 Task: Set the mosaic alignment for the mosaic video sub source to the right.
Action: Mouse moved to (103, 13)
Screenshot: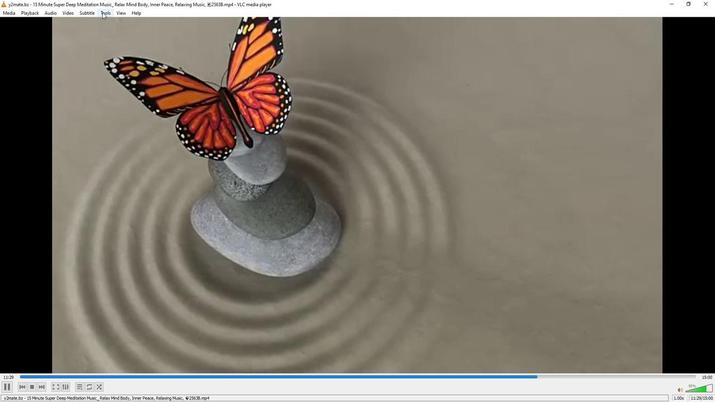 
Action: Mouse pressed left at (103, 13)
Screenshot: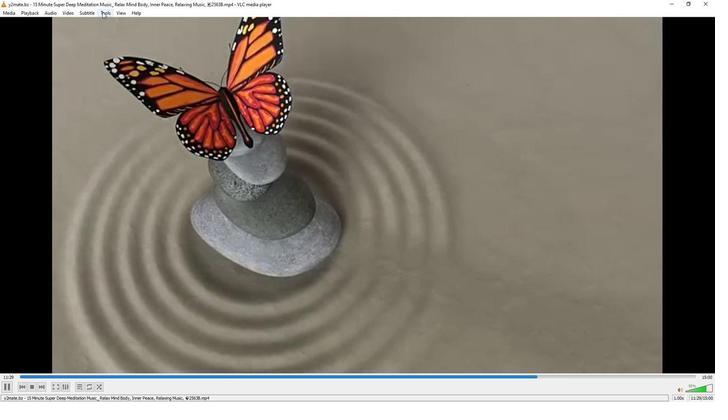 
Action: Mouse moved to (122, 105)
Screenshot: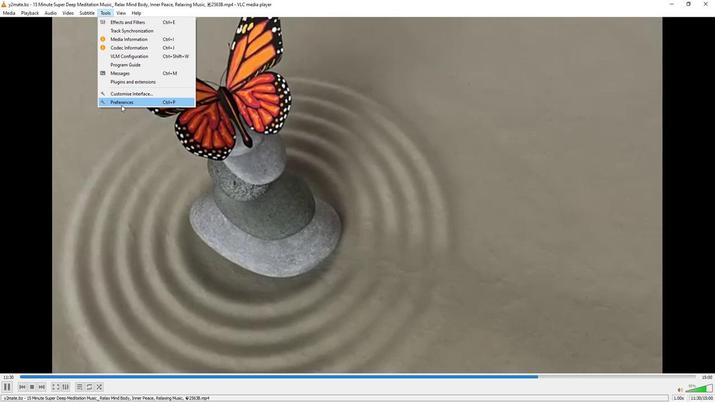 
Action: Mouse pressed left at (122, 105)
Screenshot: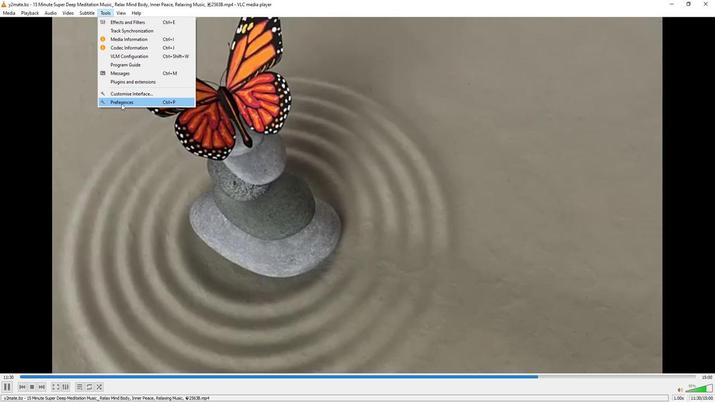 
Action: Mouse moved to (238, 328)
Screenshot: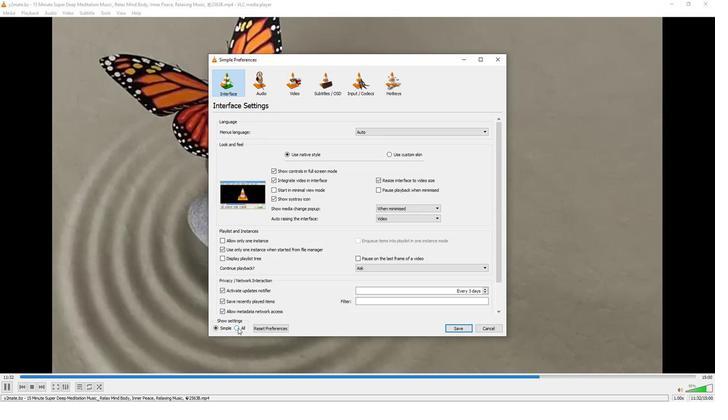 
Action: Mouse pressed left at (238, 328)
Screenshot: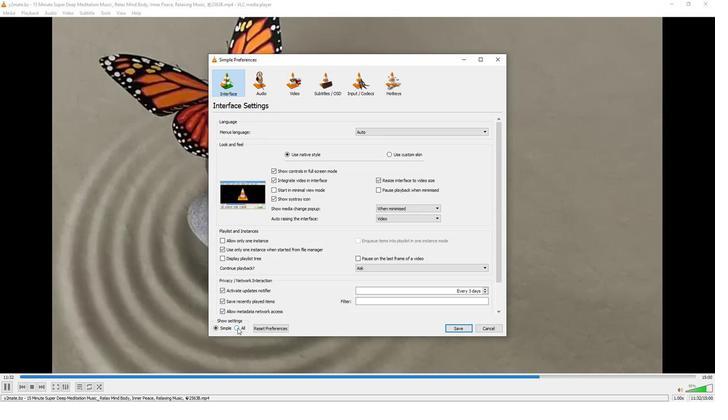 
Action: Mouse moved to (240, 294)
Screenshot: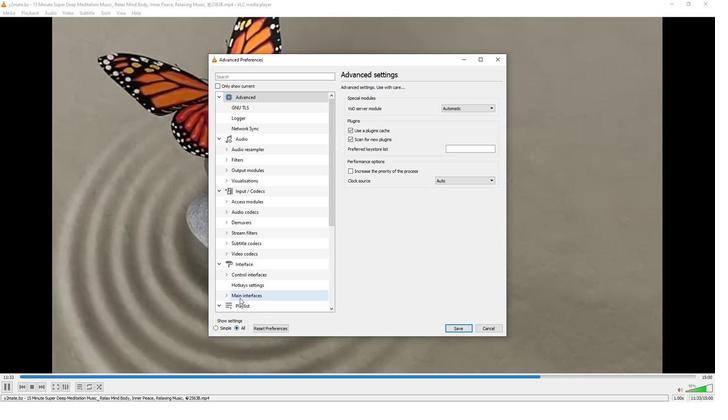 
Action: Mouse scrolled (240, 294) with delta (0, 0)
Screenshot: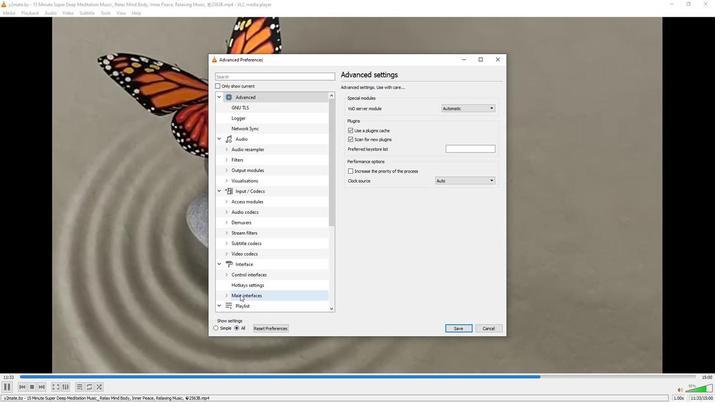 
Action: Mouse scrolled (240, 294) with delta (0, 0)
Screenshot: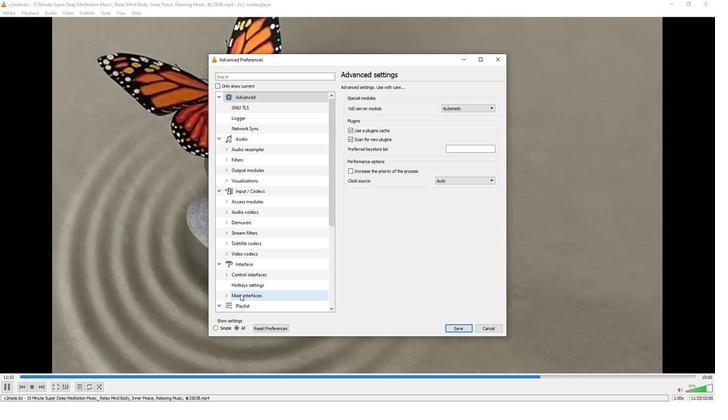 
Action: Mouse scrolled (240, 294) with delta (0, 0)
Screenshot: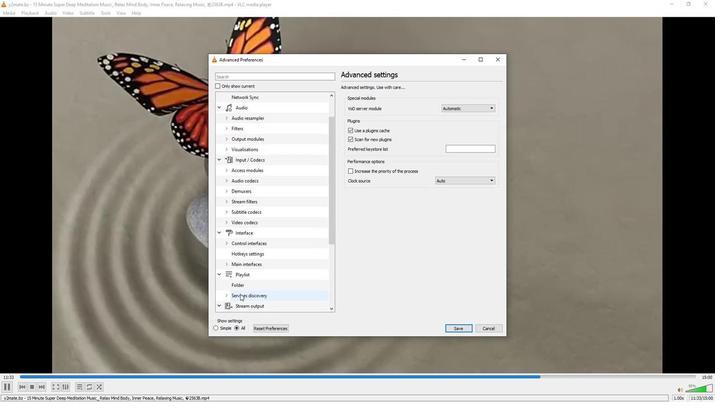 
Action: Mouse scrolled (240, 294) with delta (0, 0)
Screenshot: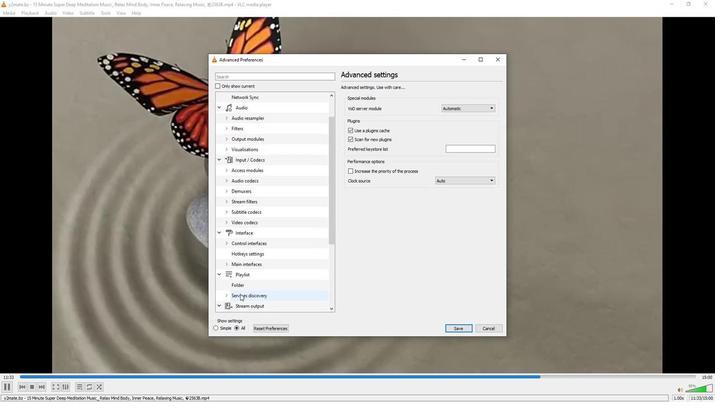 
Action: Mouse moved to (240, 294)
Screenshot: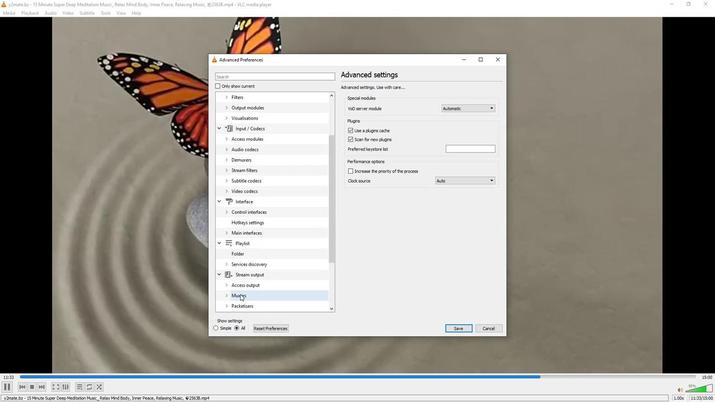 
Action: Mouse scrolled (240, 294) with delta (0, 0)
Screenshot: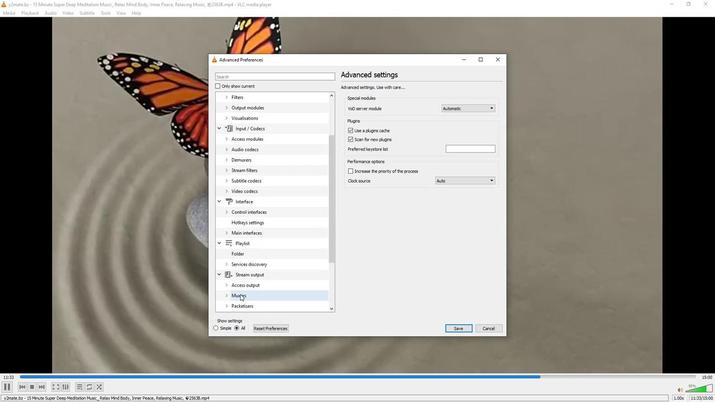 
Action: Mouse moved to (241, 290)
Screenshot: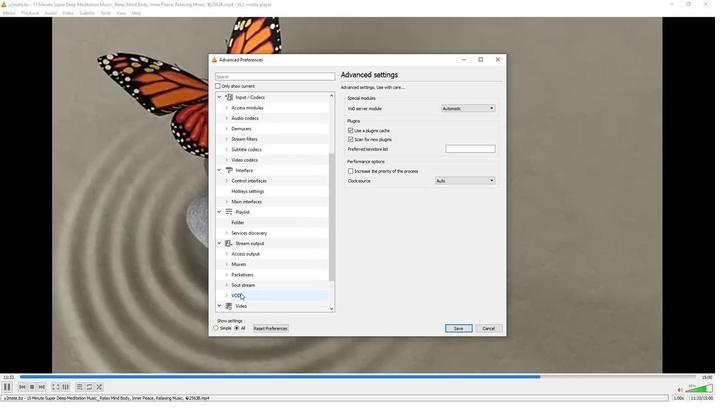 
Action: Mouse scrolled (241, 290) with delta (0, 0)
Screenshot: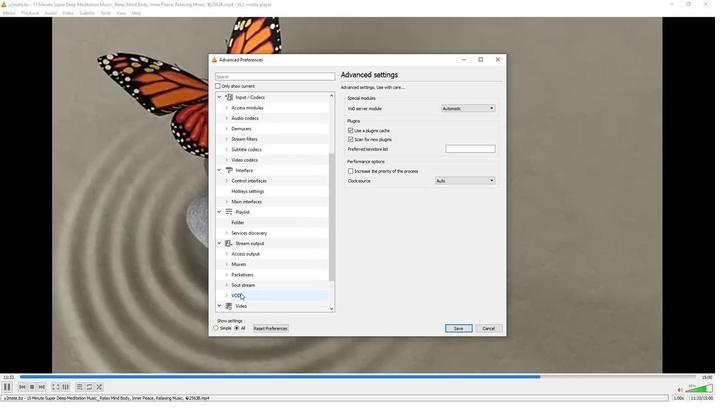 
Action: Mouse moved to (227, 305)
Screenshot: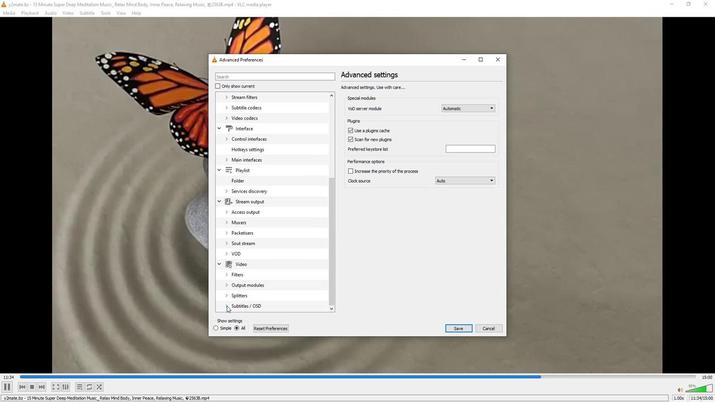 
Action: Mouse pressed left at (227, 305)
Screenshot: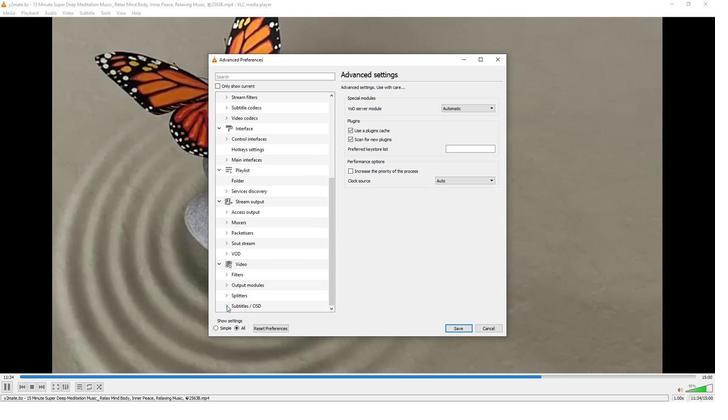 
Action: Mouse moved to (251, 276)
Screenshot: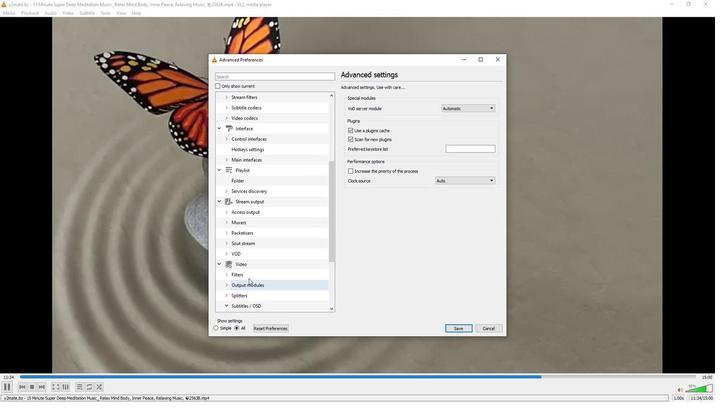
Action: Mouse scrolled (251, 276) with delta (0, 0)
Screenshot: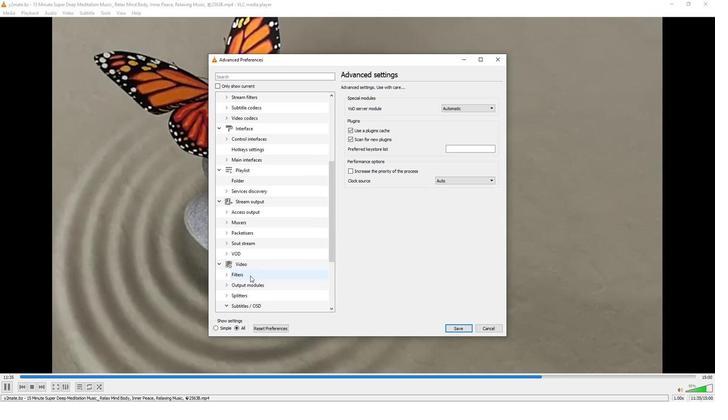
Action: Mouse scrolled (251, 276) with delta (0, 0)
Screenshot: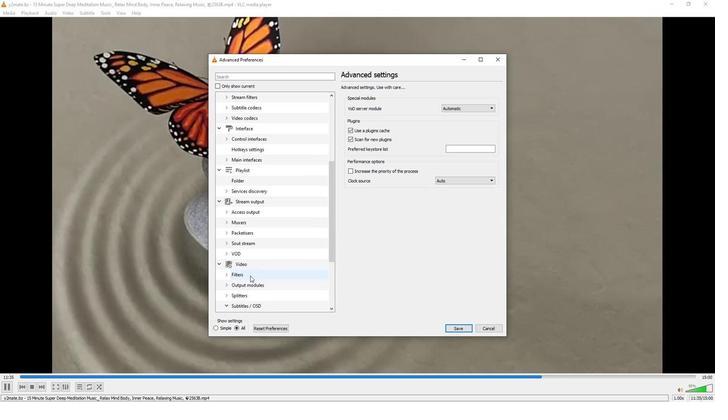 
Action: Mouse scrolled (251, 276) with delta (0, 0)
Screenshot: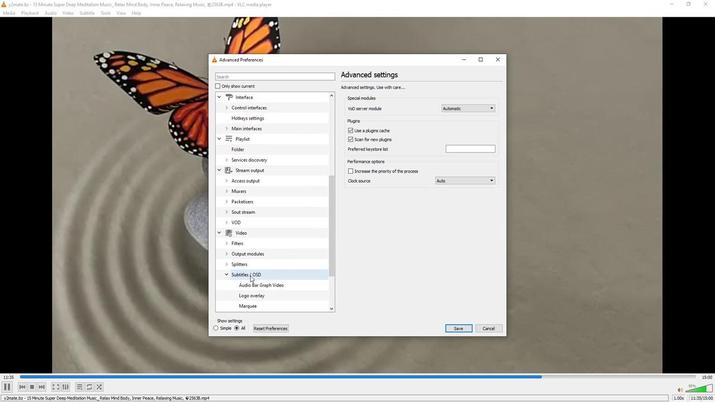 
Action: Mouse scrolled (251, 276) with delta (0, 0)
Screenshot: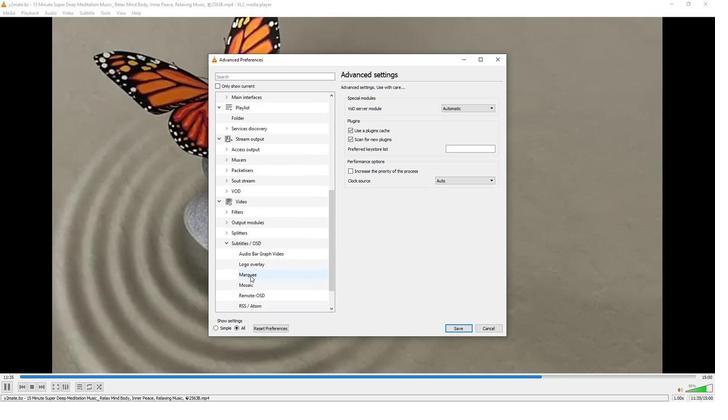 
Action: Mouse moved to (242, 253)
Screenshot: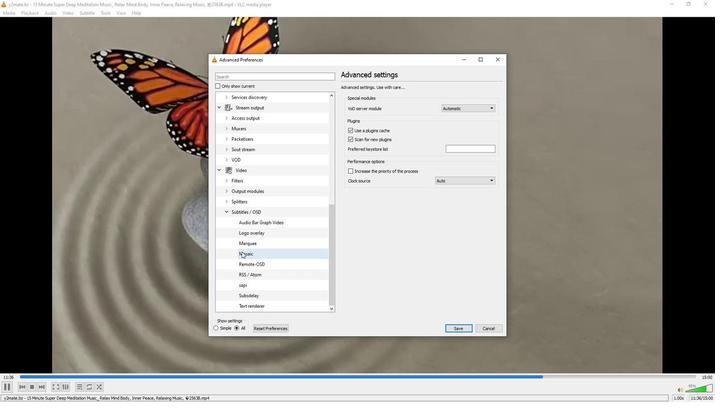 
Action: Mouse pressed left at (242, 253)
Screenshot: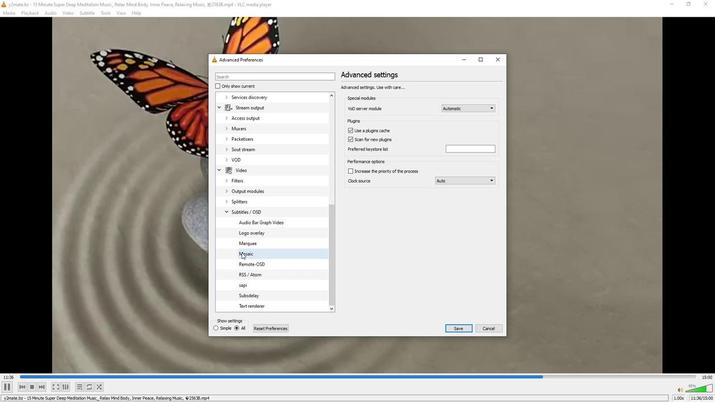 
Action: Mouse moved to (493, 128)
Screenshot: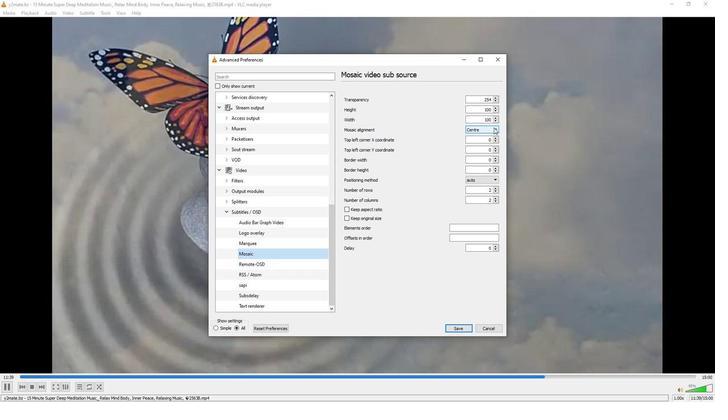 
Action: Mouse pressed left at (493, 128)
Screenshot: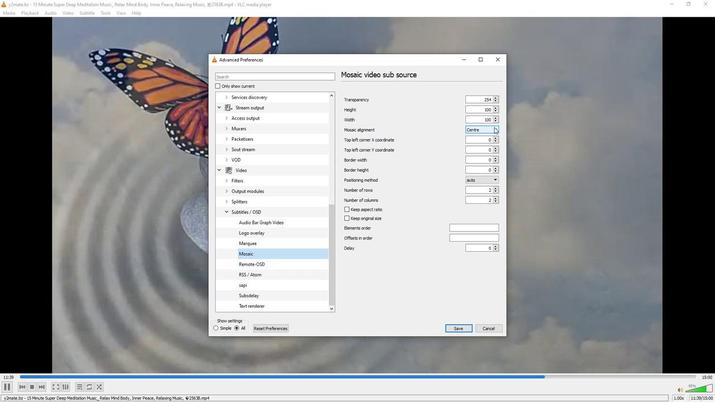 
Action: Mouse moved to (472, 145)
Screenshot: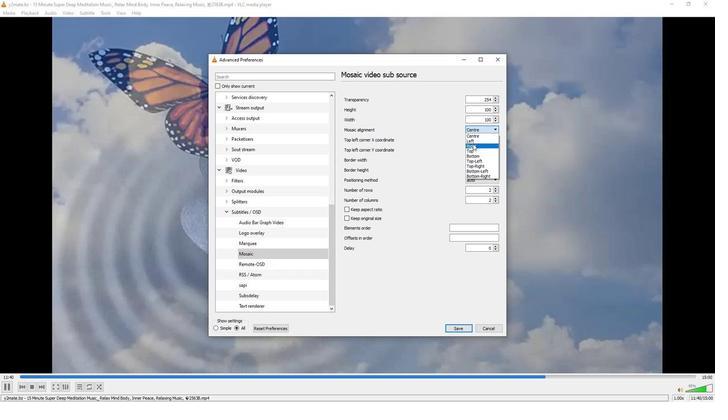 
Action: Mouse pressed left at (472, 145)
Screenshot: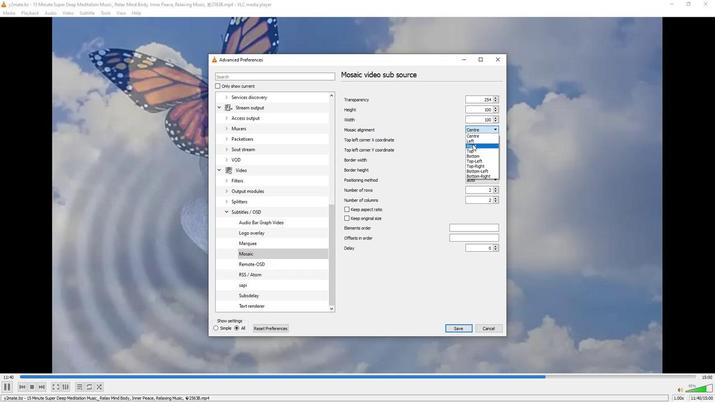 
Action: Mouse moved to (465, 158)
Screenshot: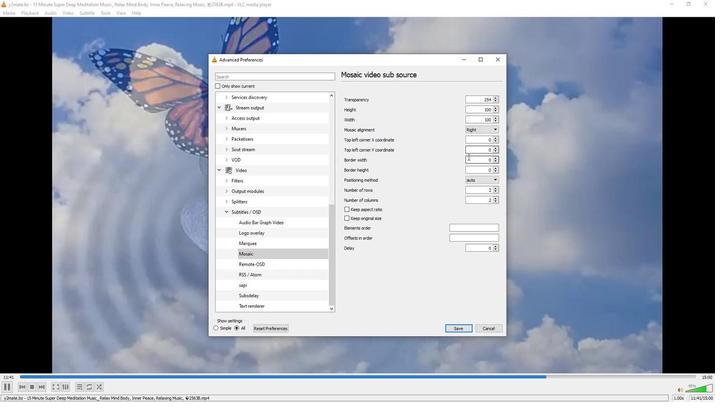 
